 Task: Set the tone-mapping algorithm for Open GL video output for Windows to "Linear stretch (peak to peak)".
Action: Mouse moved to (132, 35)
Screenshot: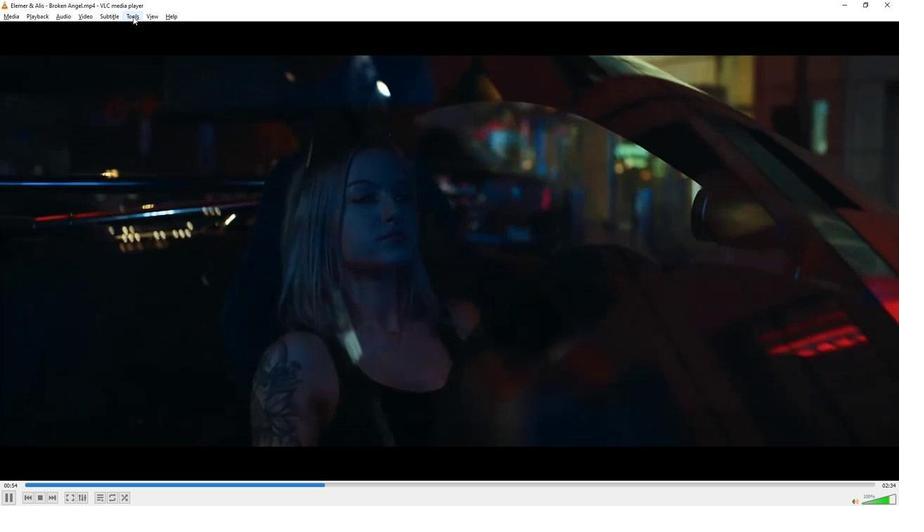
Action: Mouse pressed left at (132, 35)
Screenshot: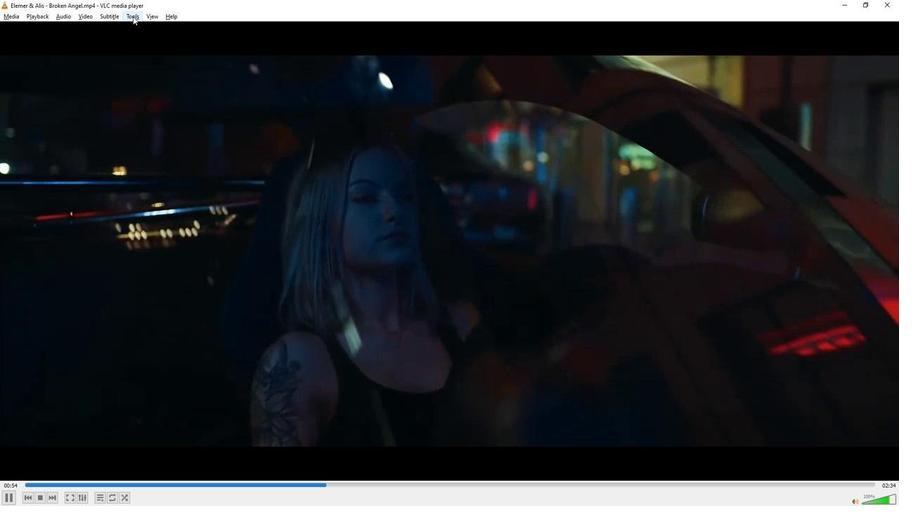 
Action: Mouse moved to (147, 136)
Screenshot: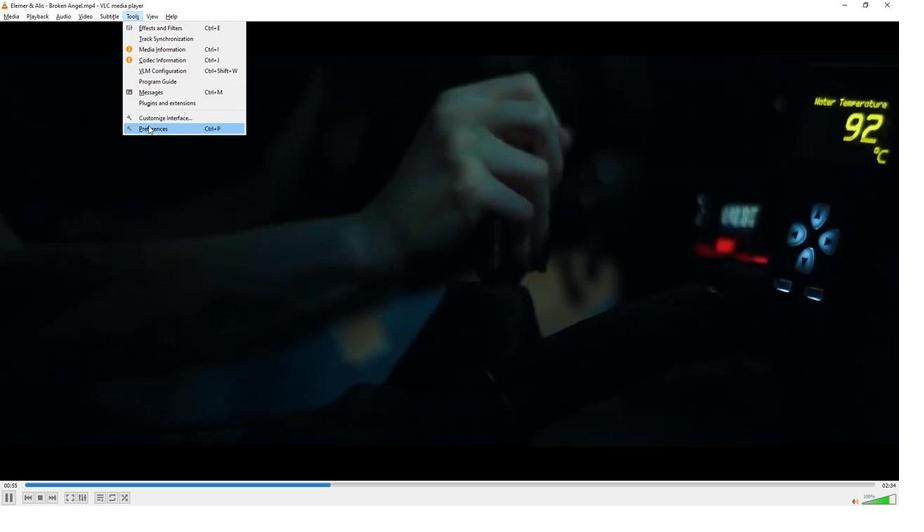 
Action: Mouse pressed left at (147, 136)
Screenshot: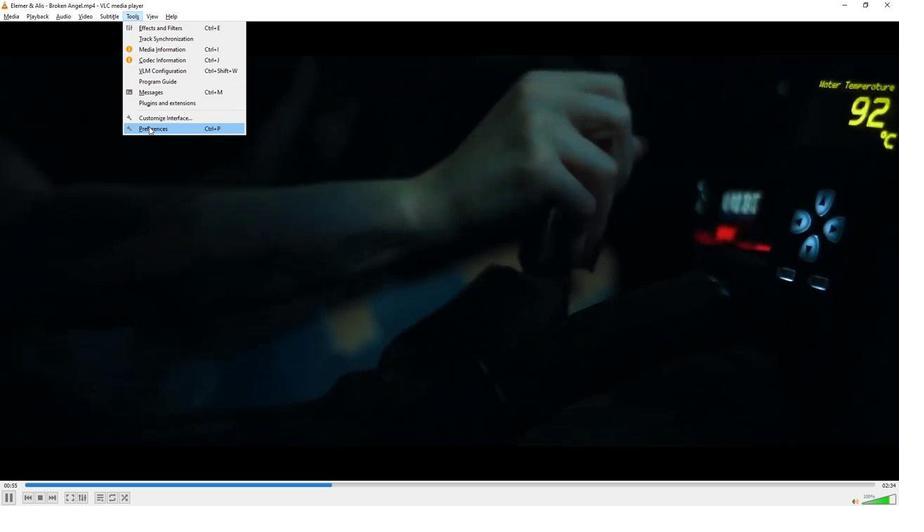 
Action: Mouse moved to (201, 390)
Screenshot: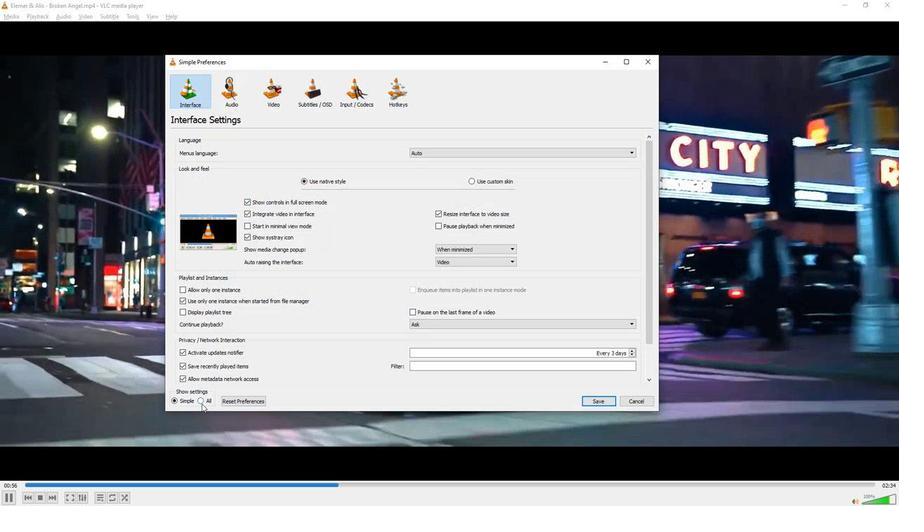 
Action: Mouse pressed left at (201, 390)
Screenshot: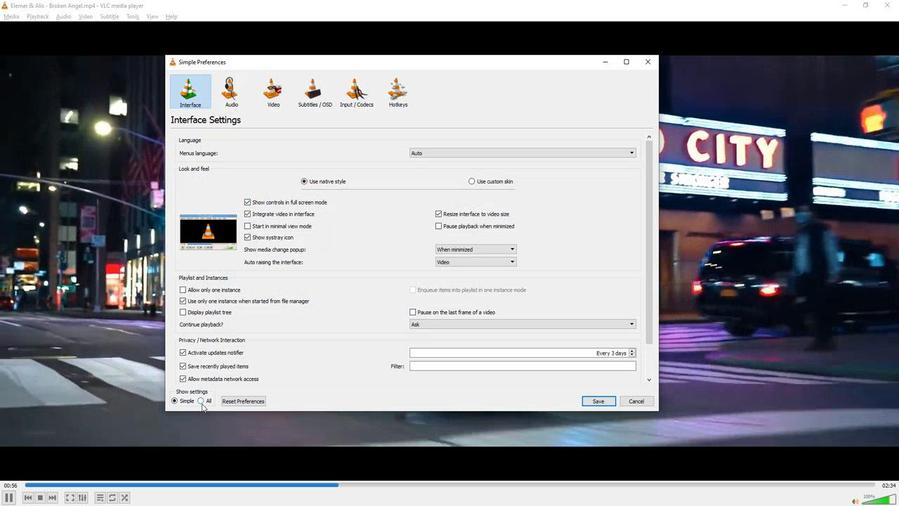 
Action: Mouse moved to (197, 331)
Screenshot: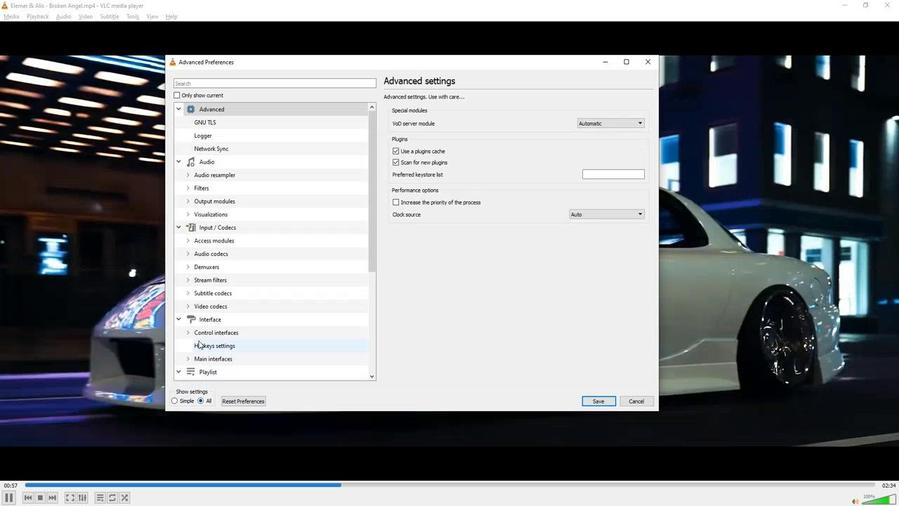 
Action: Mouse scrolled (197, 331) with delta (0, 0)
Screenshot: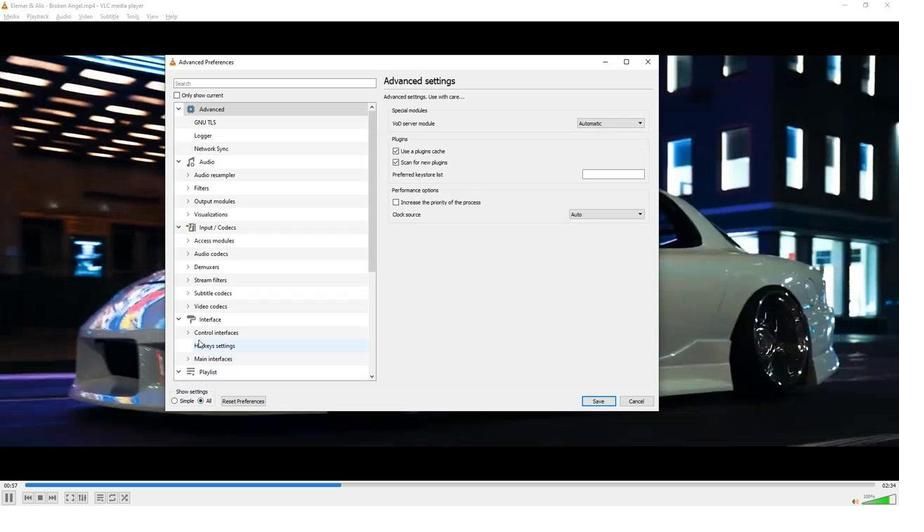 
Action: Mouse scrolled (197, 331) with delta (0, 0)
Screenshot: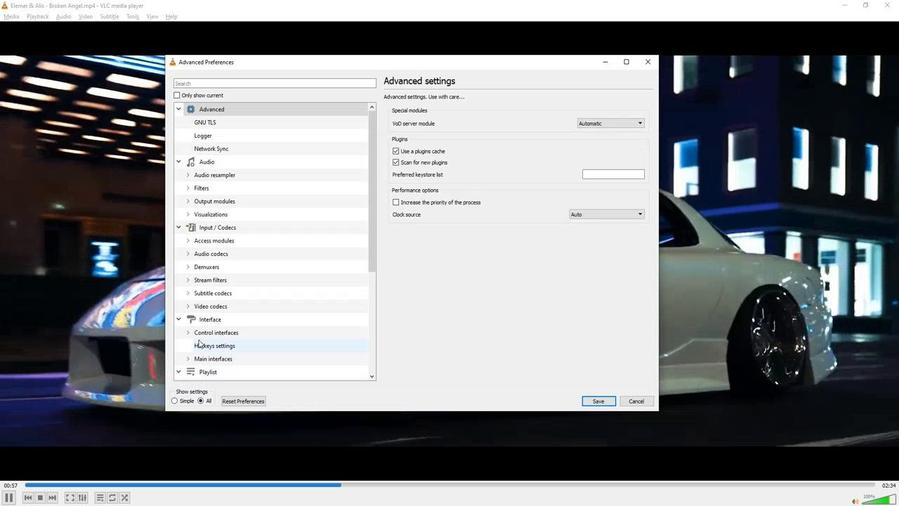 
Action: Mouse scrolled (197, 331) with delta (0, 0)
Screenshot: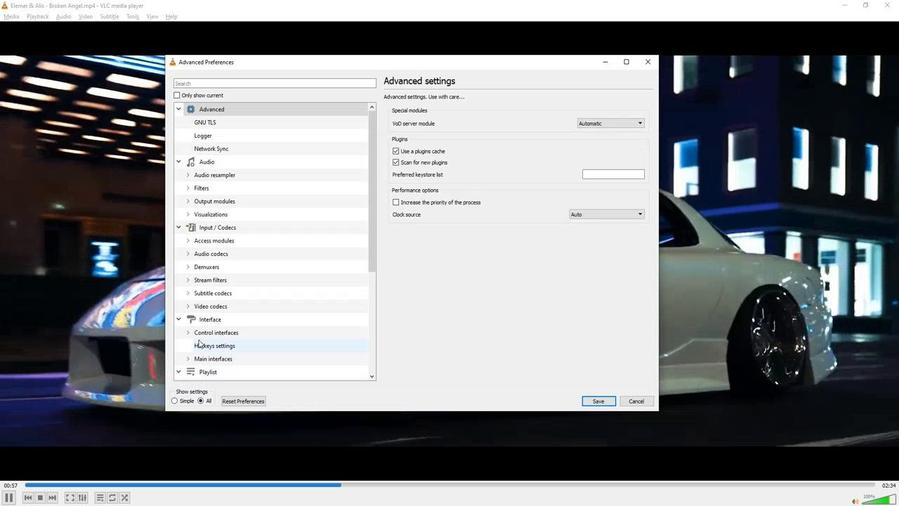 
Action: Mouse scrolled (197, 331) with delta (0, 0)
Screenshot: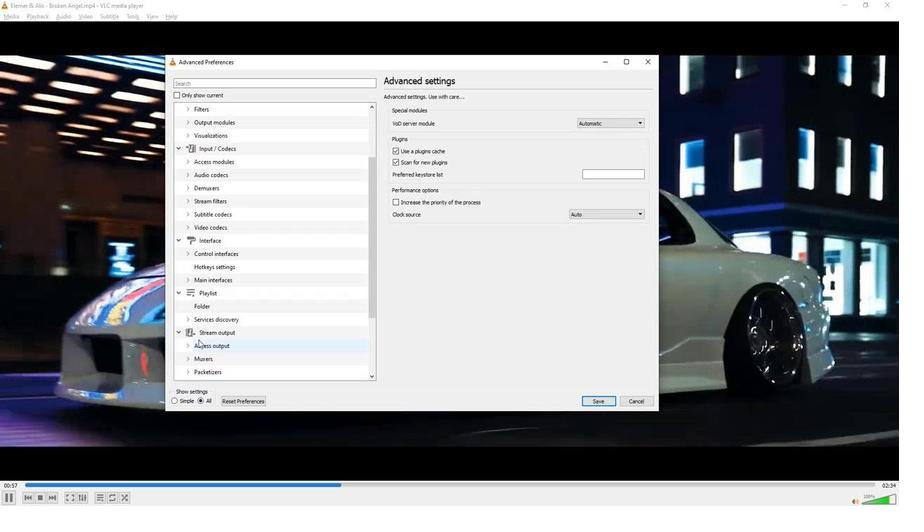 
Action: Mouse scrolled (197, 331) with delta (0, 0)
Screenshot: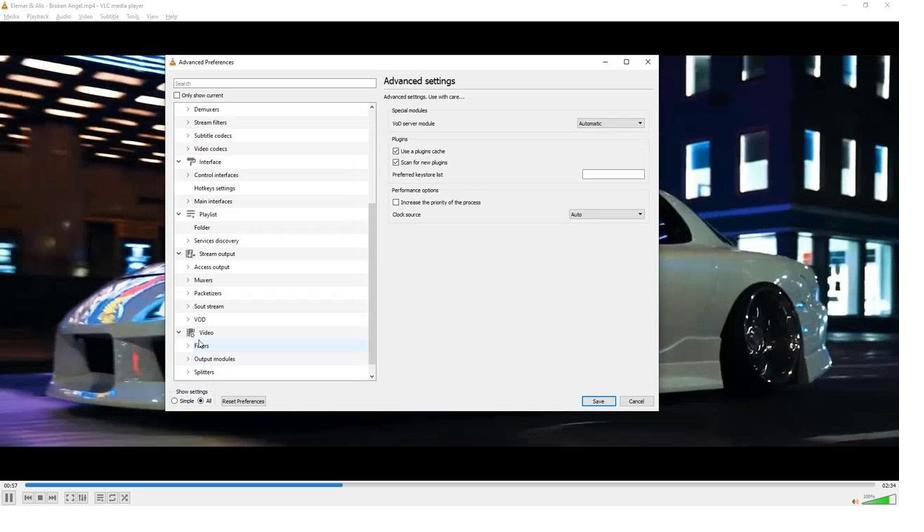 
Action: Mouse scrolled (197, 331) with delta (0, 0)
Screenshot: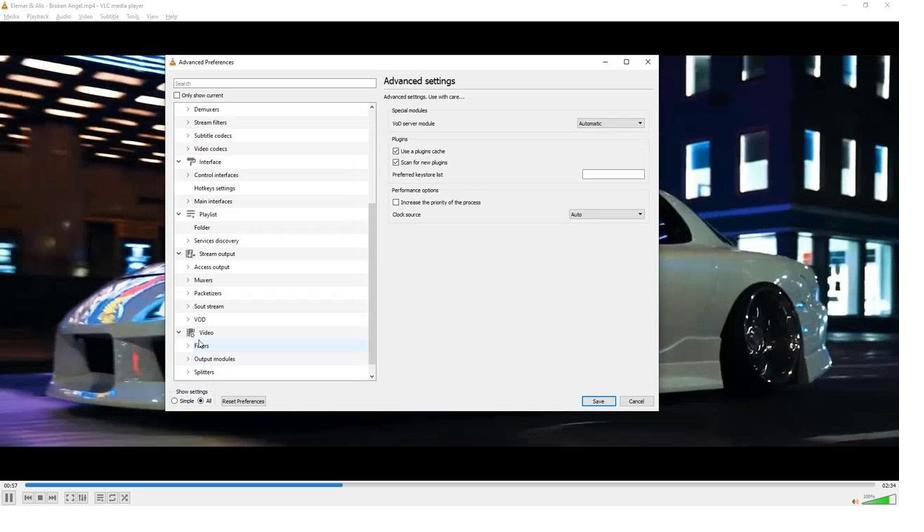
Action: Mouse moved to (185, 336)
Screenshot: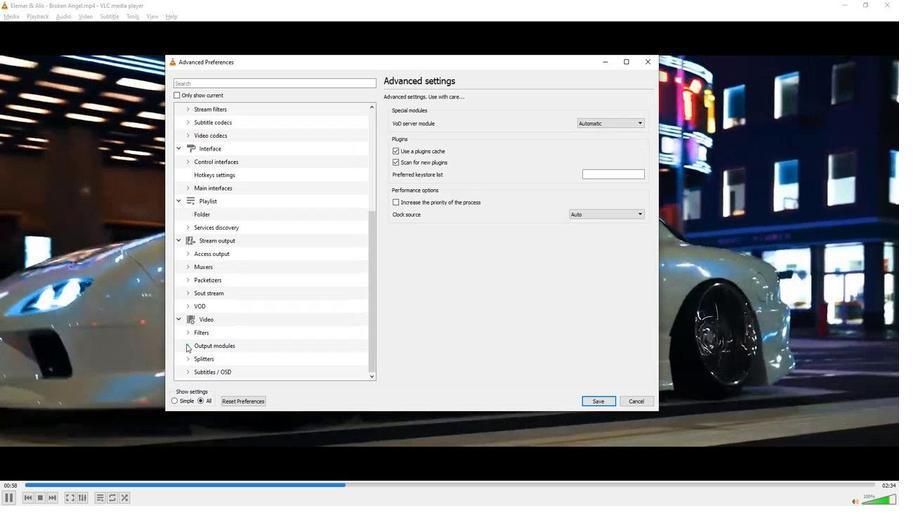 
Action: Mouse pressed left at (185, 336)
Screenshot: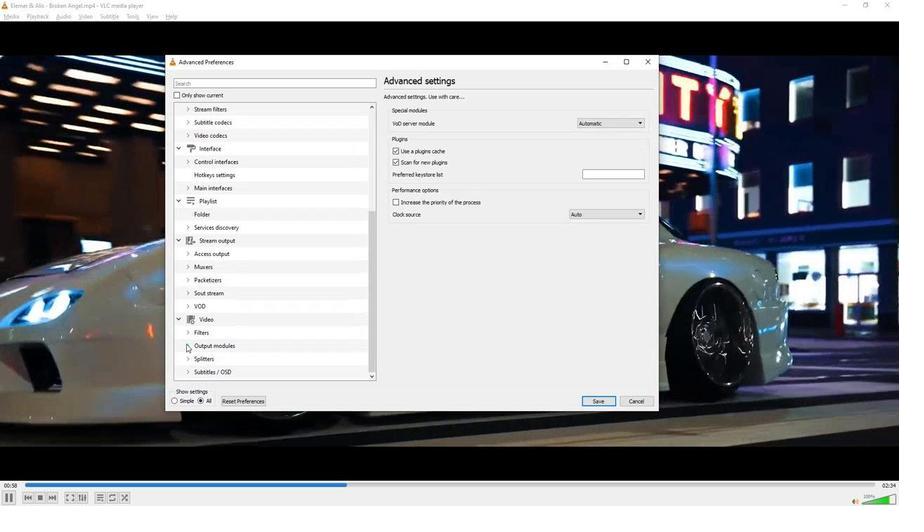 
Action: Mouse moved to (187, 333)
Screenshot: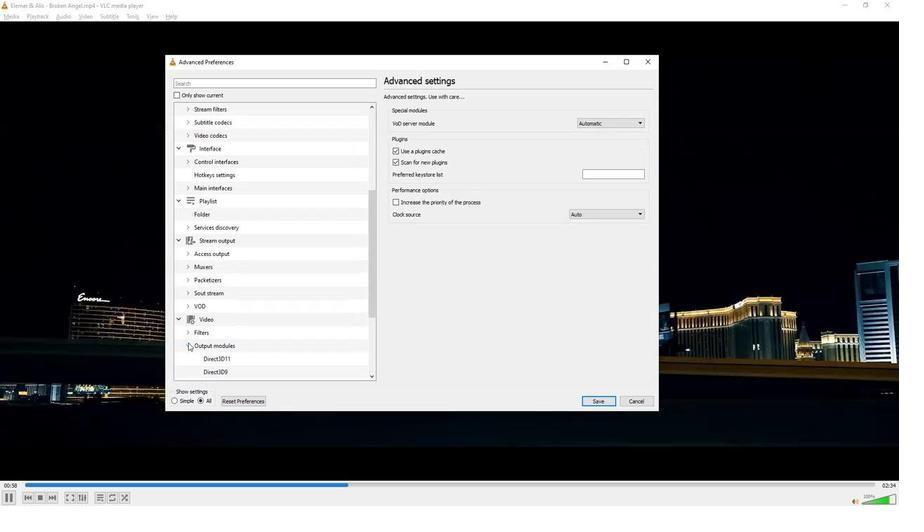 
Action: Mouse scrolled (187, 333) with delta (0, 0)
Screenshot: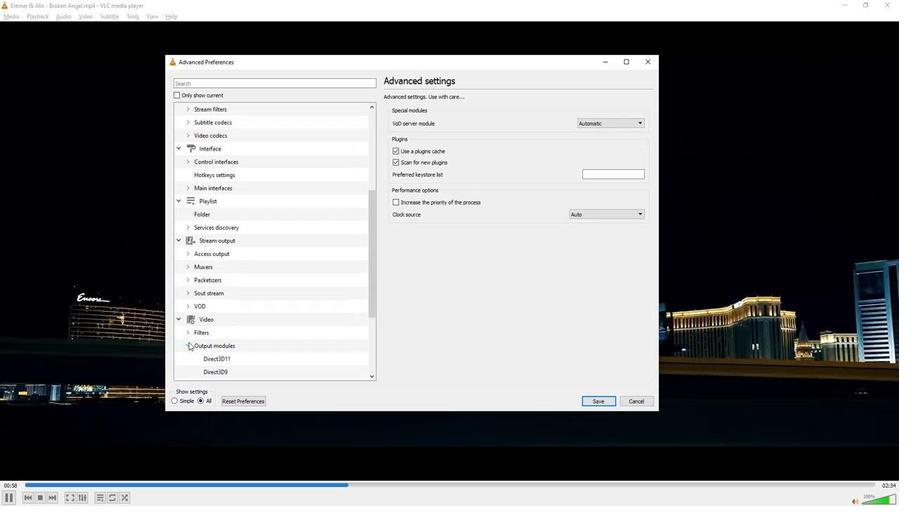 
Action: Mouse scrolled (187, 333) with delta (0, 0)
Screenshot: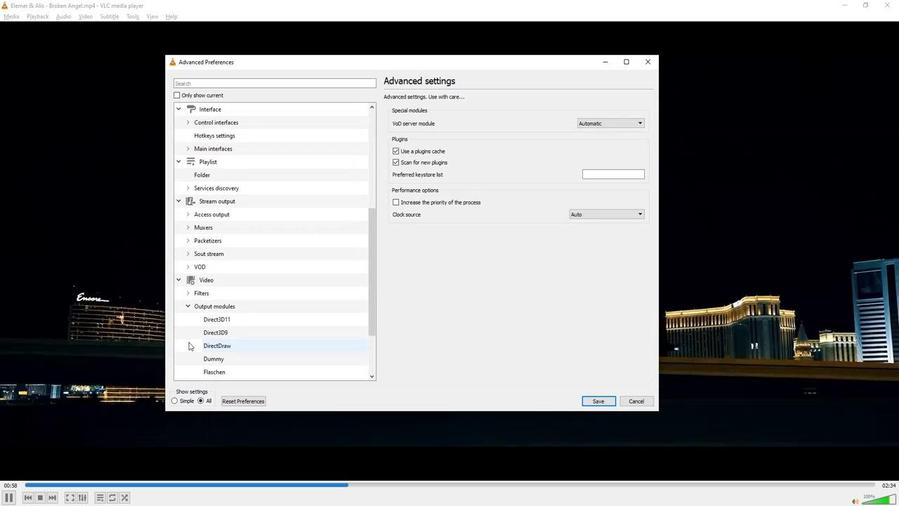 
Action: Mouse scrolled (187, 333) with delta (0, 0)
Screenshot: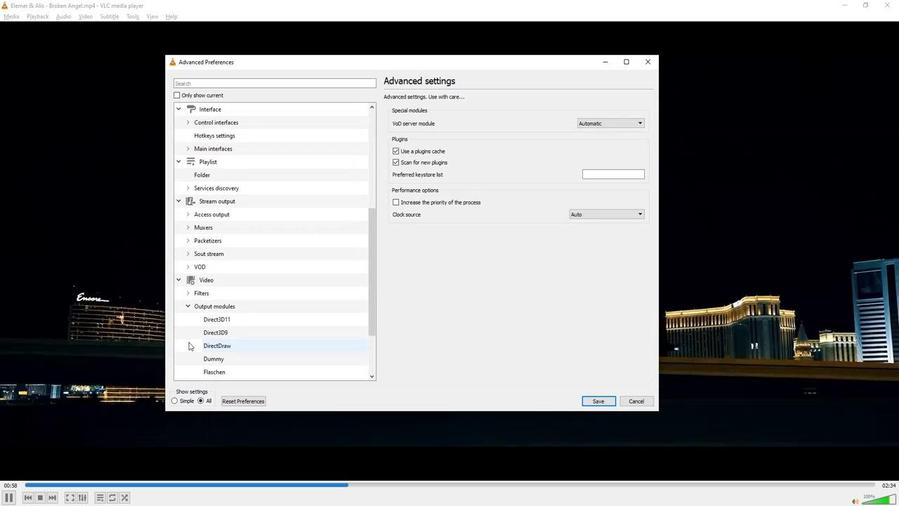 
Action: Mouse scrolled (187, 333) with delta (0, 0)
Screenshot: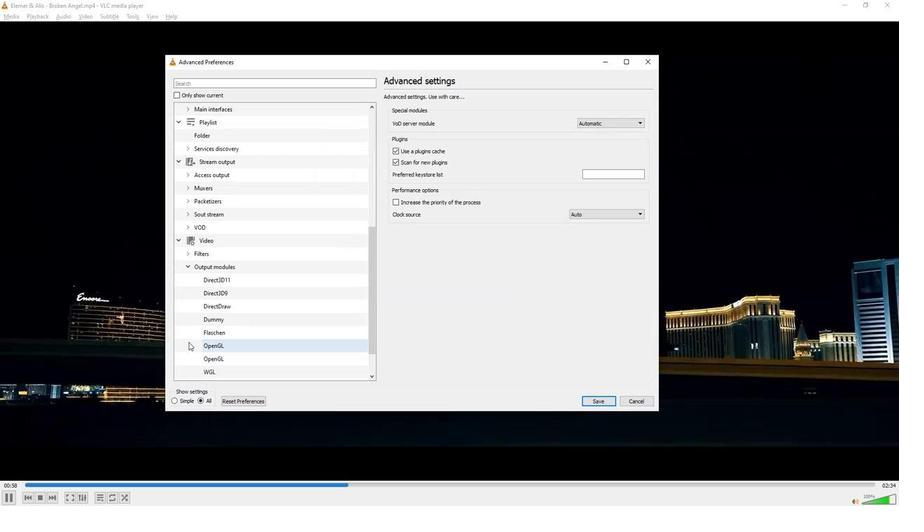 
Action: Mouse scrolled (187, 333) with delta (0, 0)
Screenshot: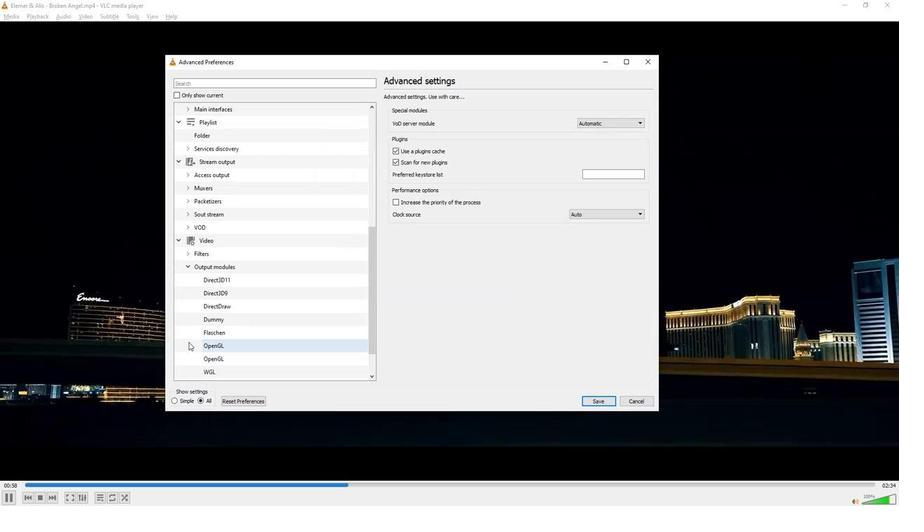
Action: Mouse scrolled (187, 333) with delta (0, 0)
Screenshot: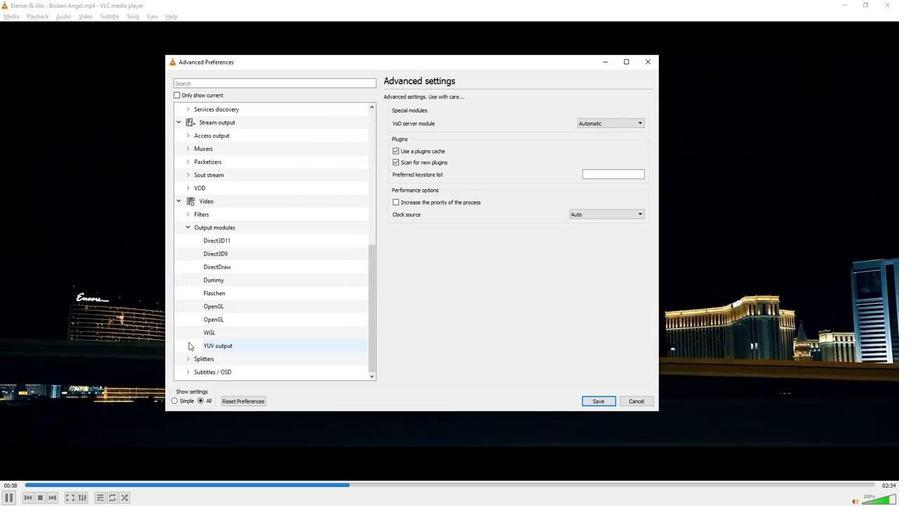 
Action: Mouse moved to (206, 315)
Screenshot: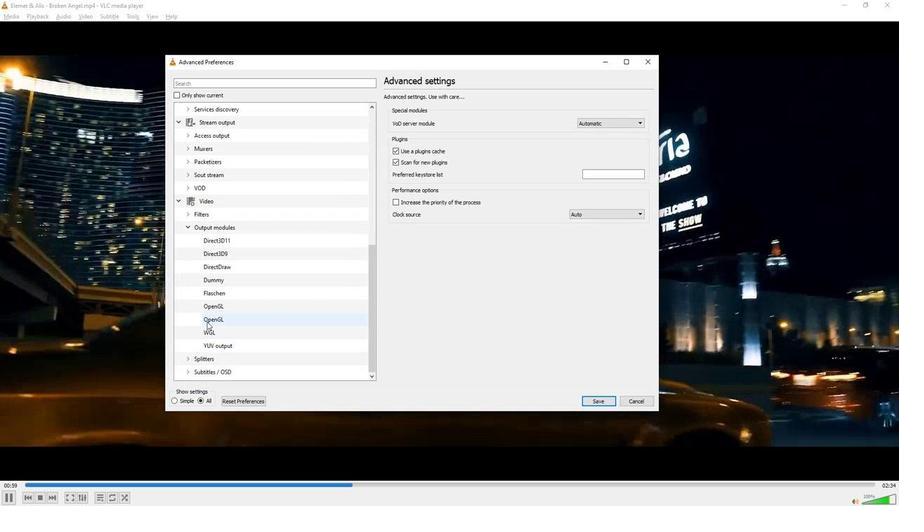 
Action: Mouse pressed left at (206, 315)
Screenshot: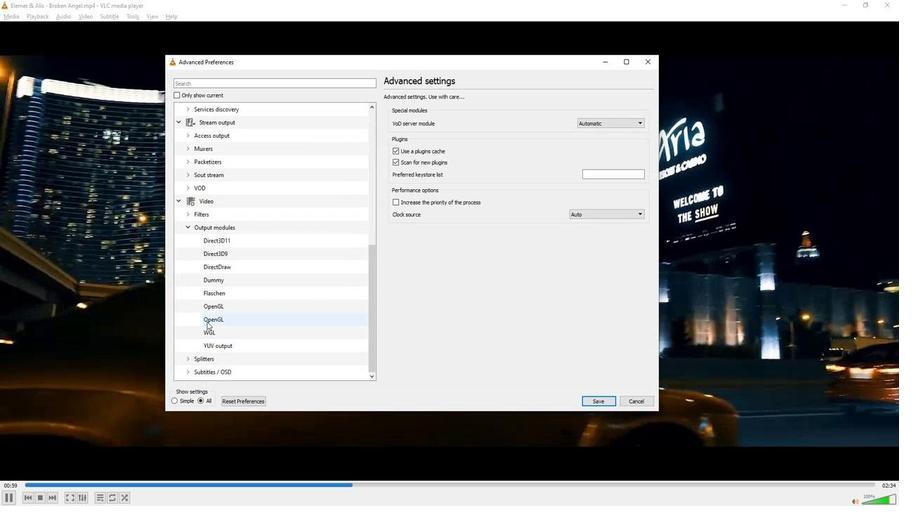 
Action: Mouse moved to (582, 193)
Screenshot: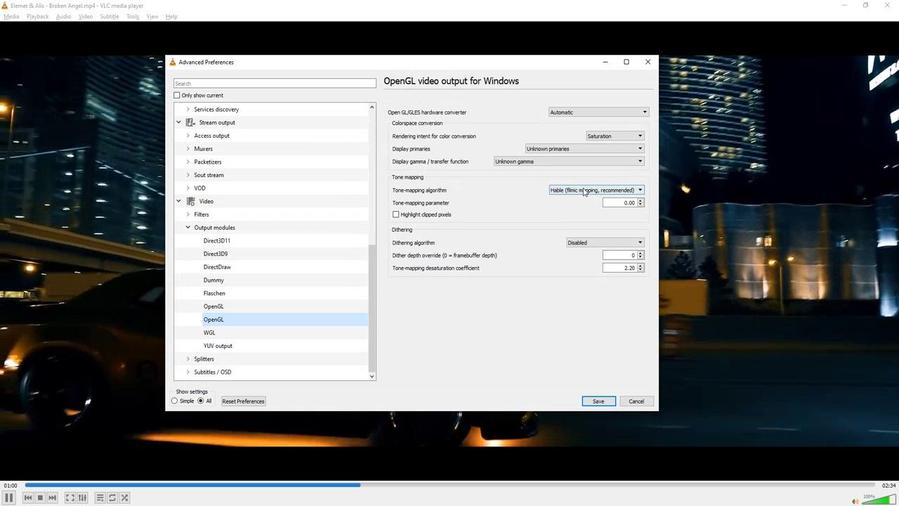 
Action: Mouse pressed left at (582, 193)
Screenshot: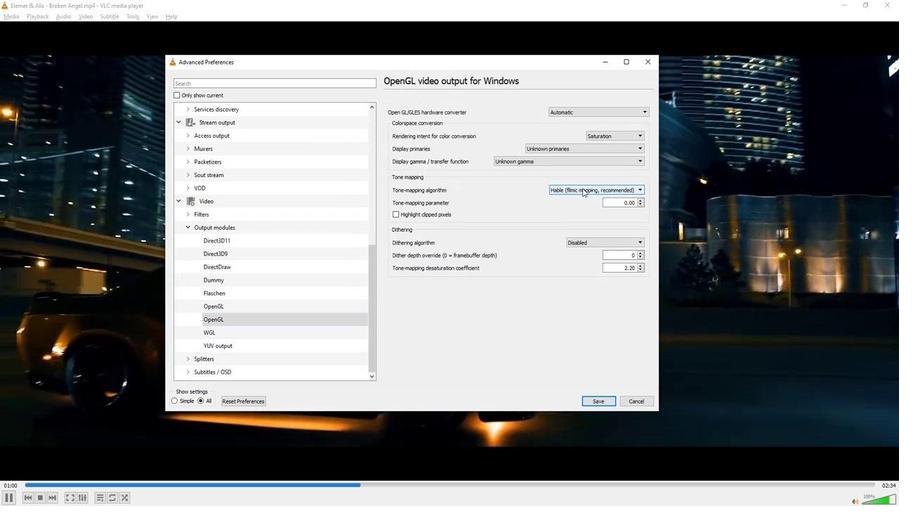 
Action: Mouse moved to (568, 223)
Screenshot: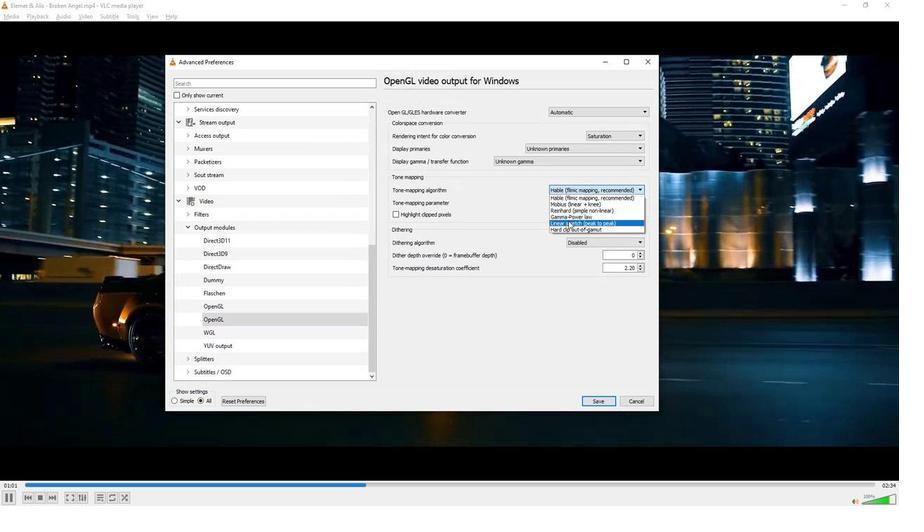 
Action: Mouse pressed left at (568, 223)
Screenshot: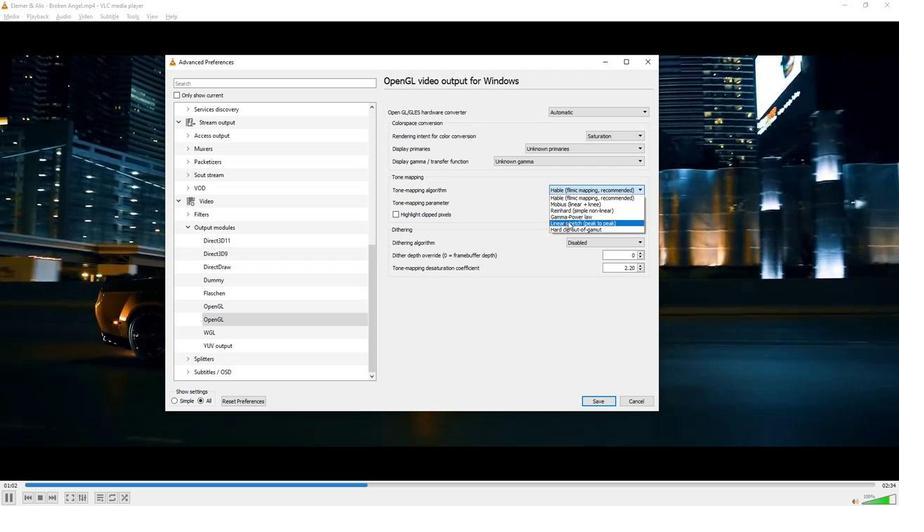 
Action: Mouse moved to (515, 314)
Screenshot: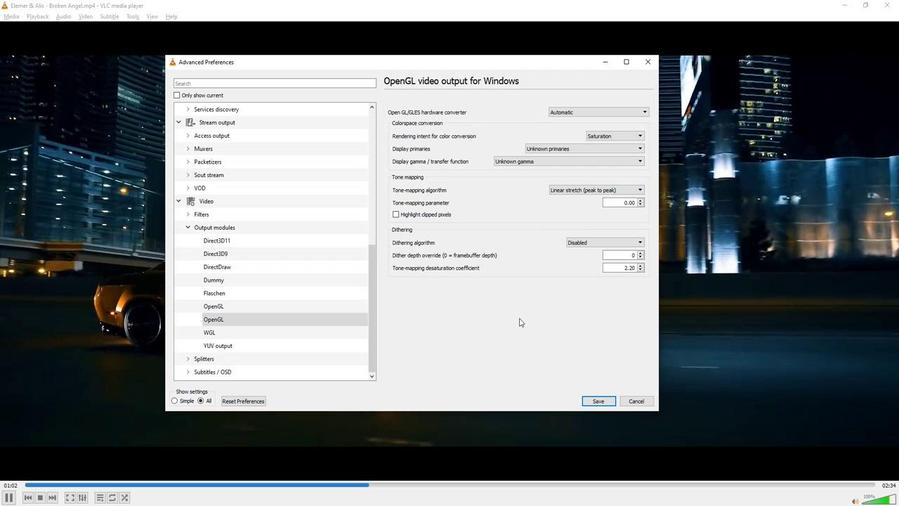 
